 Task: Select Pink Colour To Highlight The Text
Action: Mouse pressed left at (50, 7)
Screenshot: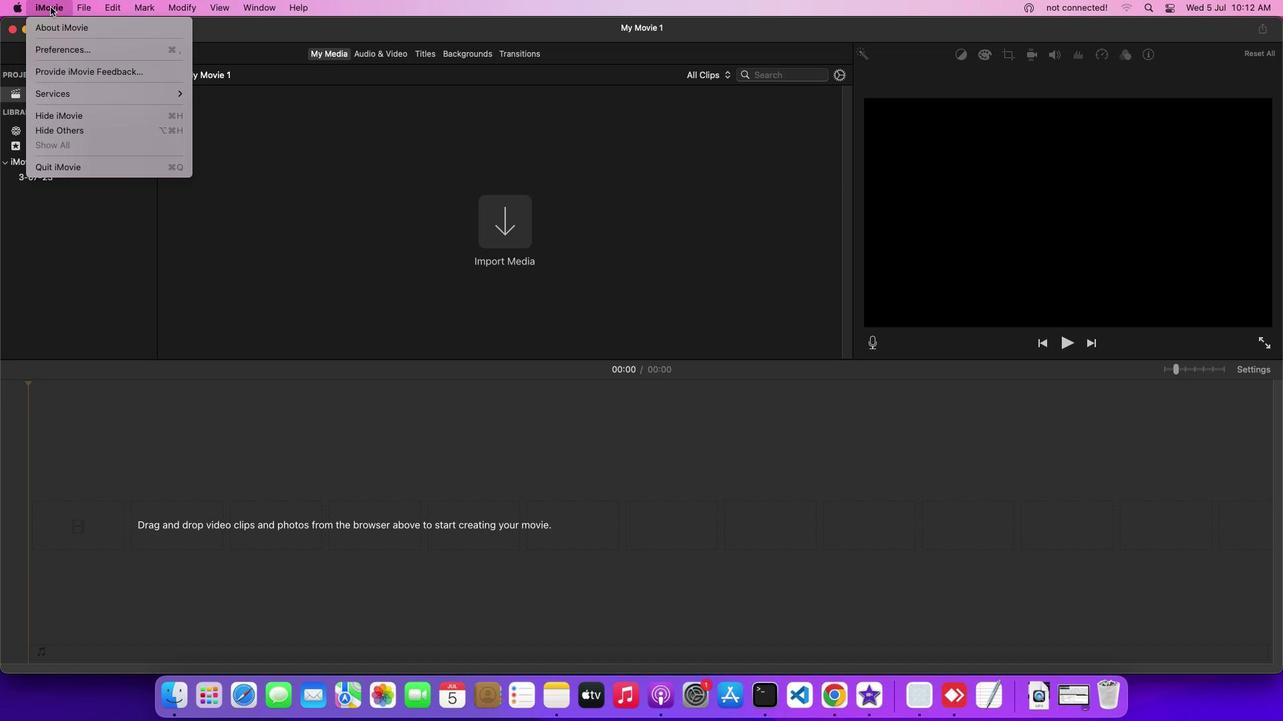 
Action: Mouse moved to (54, 27)
Screenshot: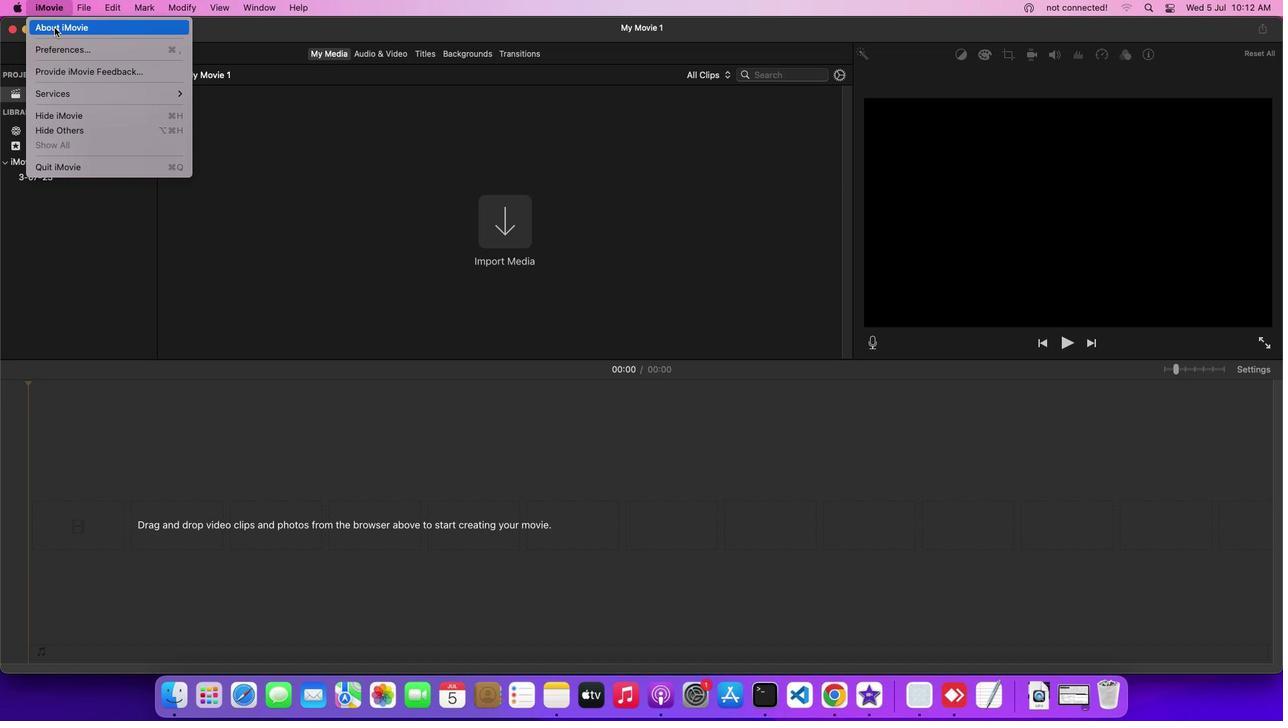 
Action: Mouse pressed left at (54, 27)
Screenshot: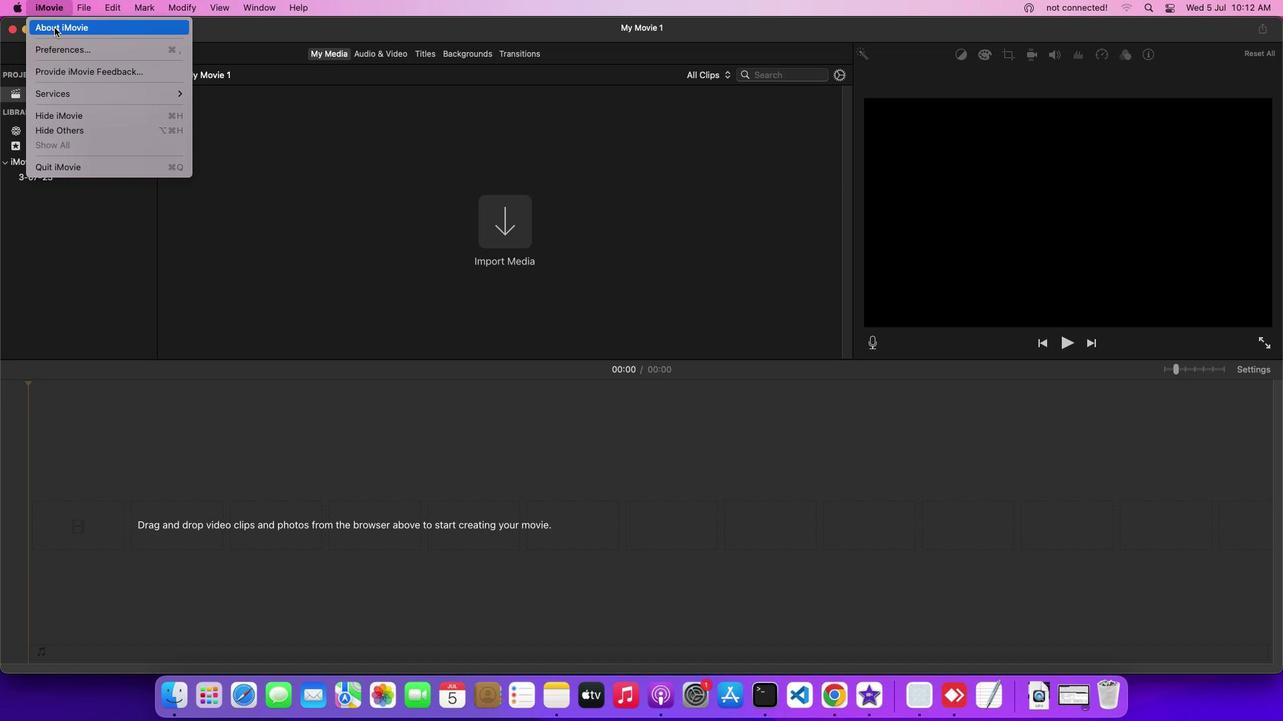 
Action: Mouse moved to (775, 393)
Screenshot: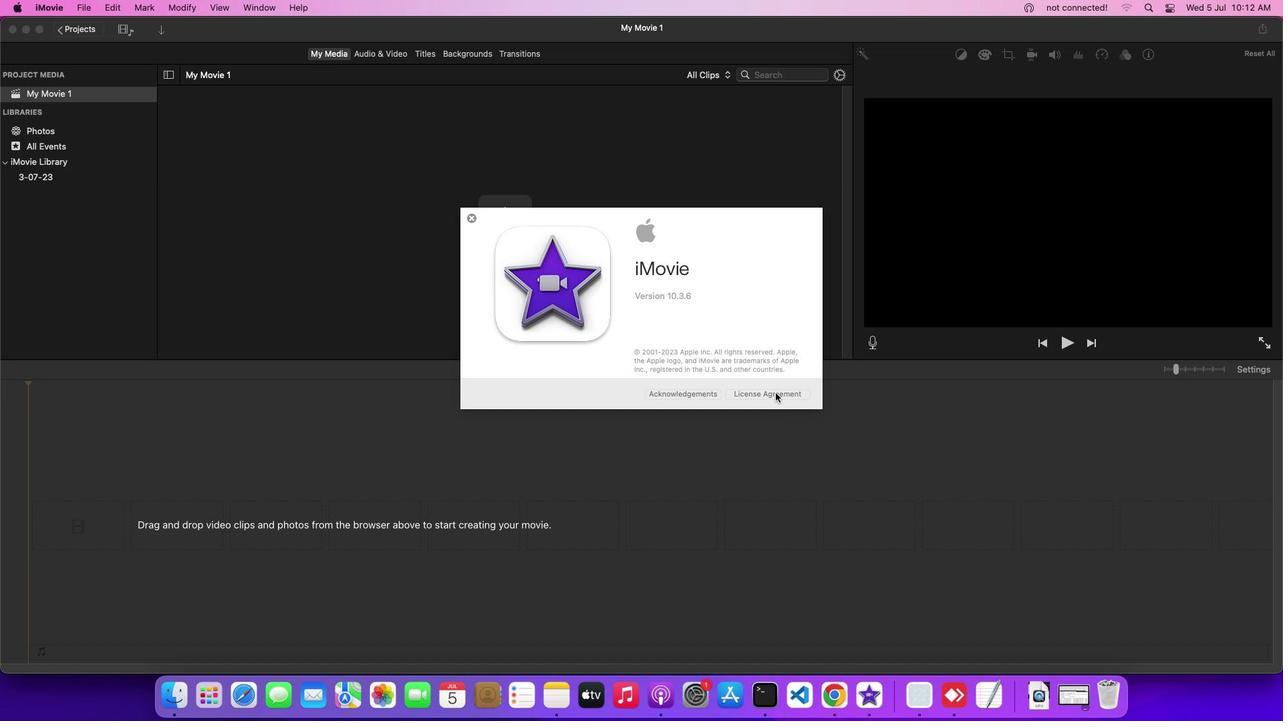 
Action: Mouse pressed left at (775, 393)
Screenshot: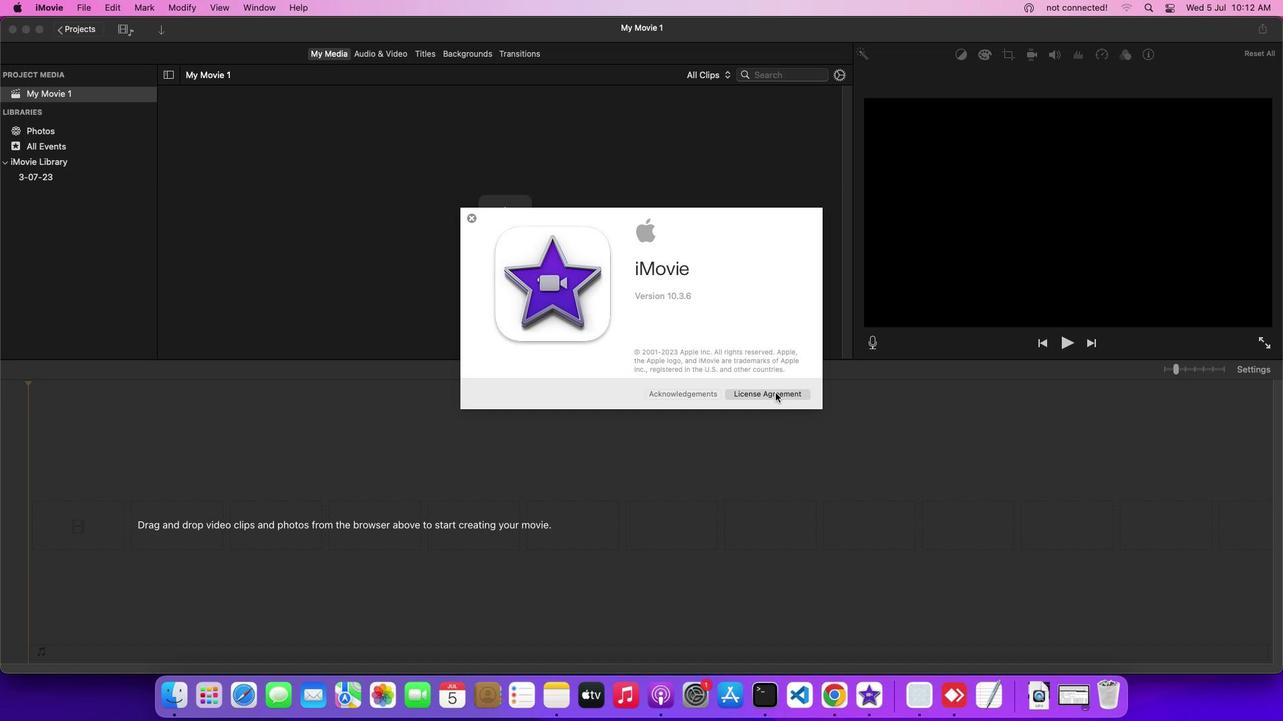 
Action: Mouse moved to (692, 36)
Screenshot: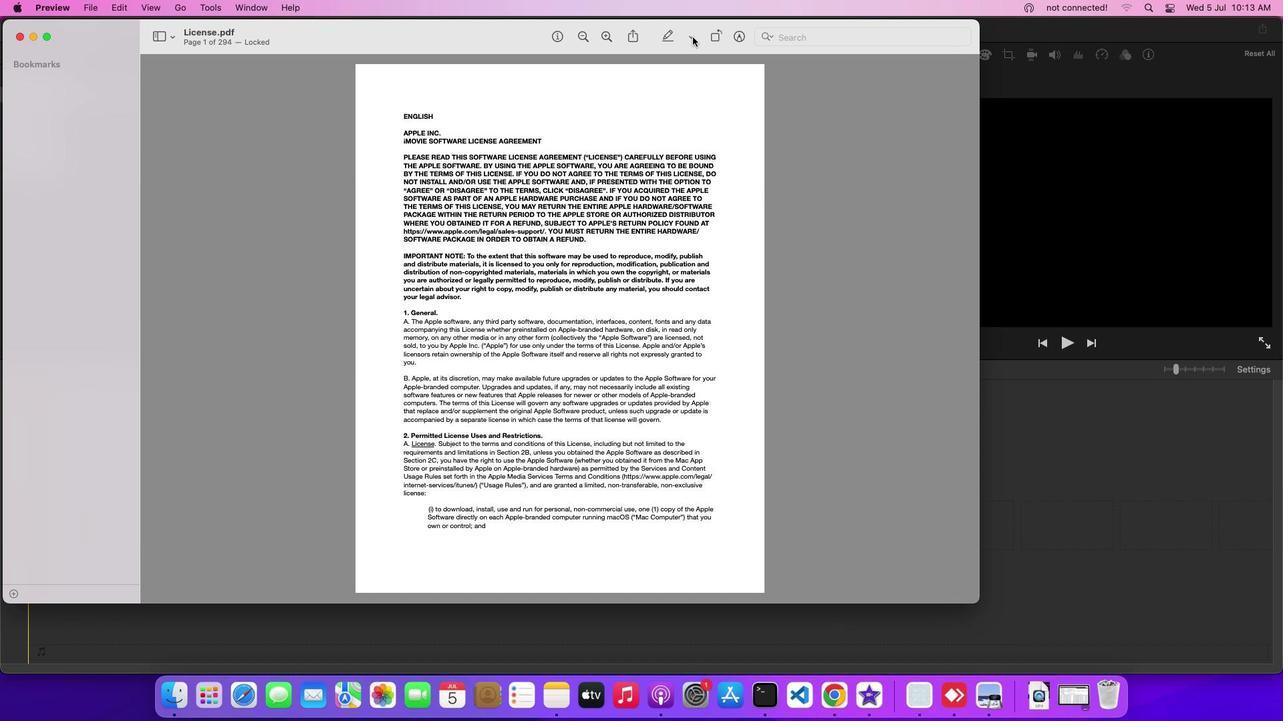 
Action: Mouse pressed left at (692, 36)
Screenshot: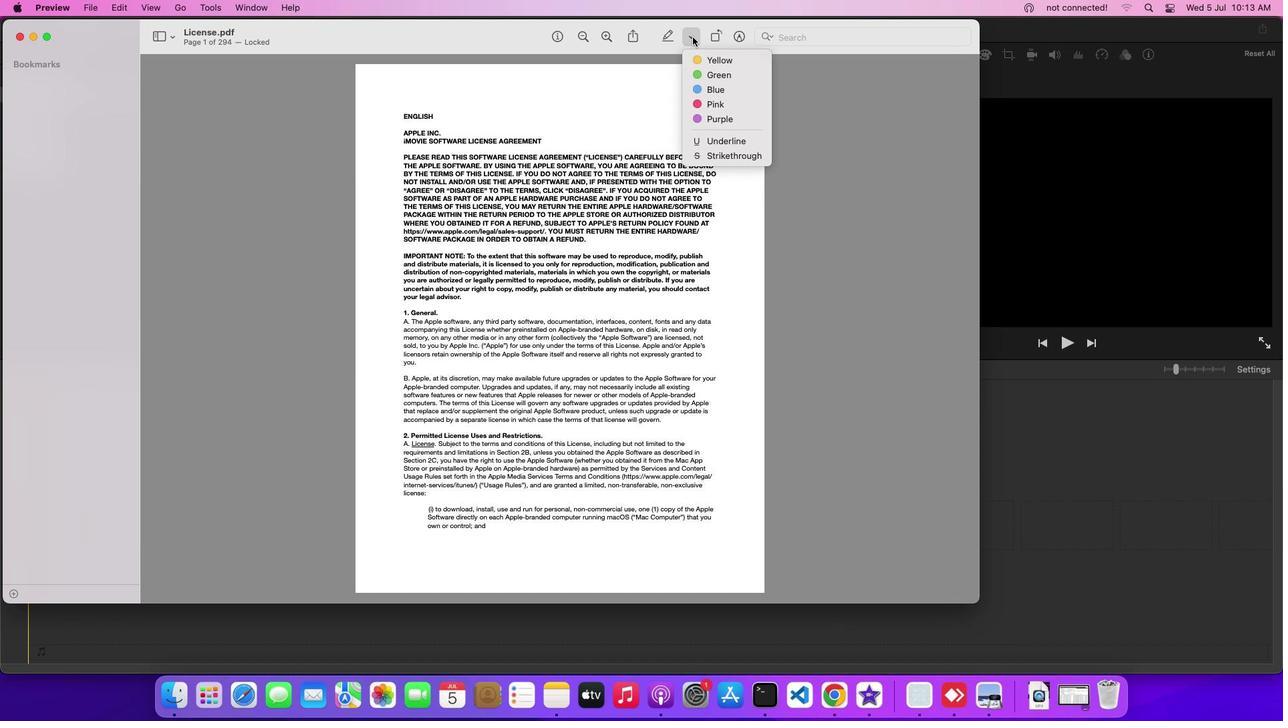 
Action: Mouse moved to (700, 100)
Screenshot: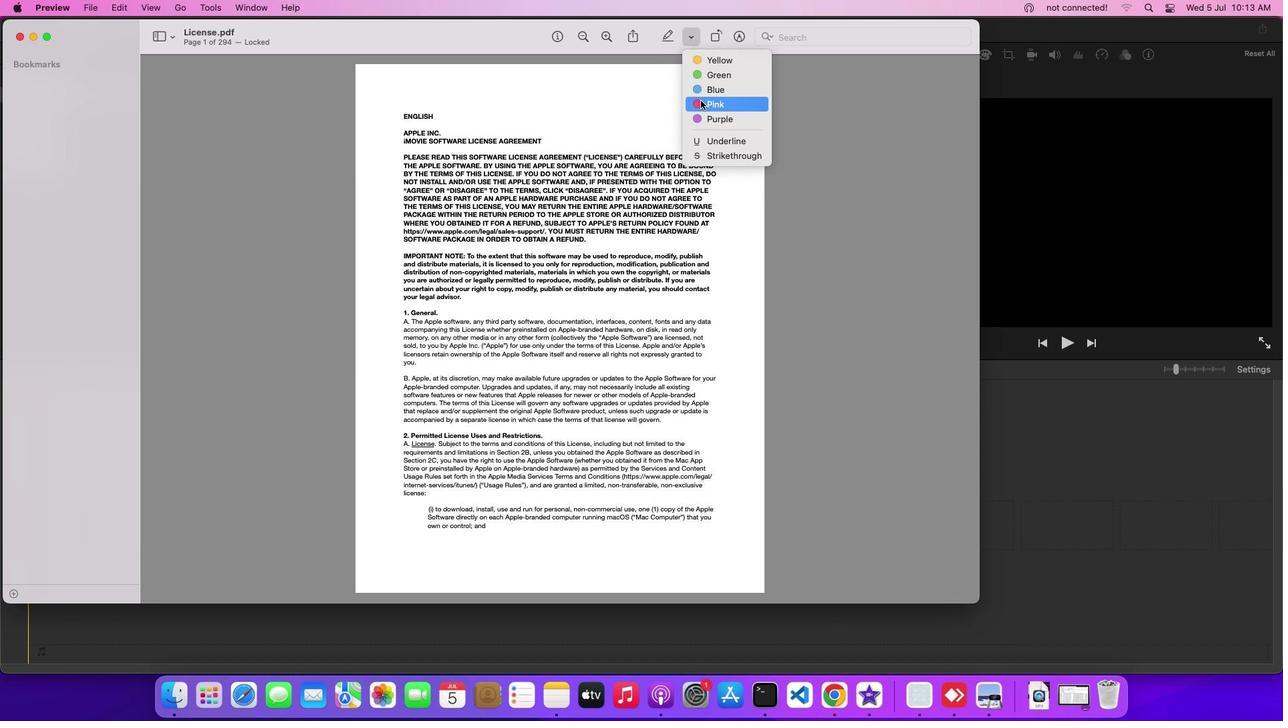
Action: Mouse pressed left at (700, 100)
Screenshot: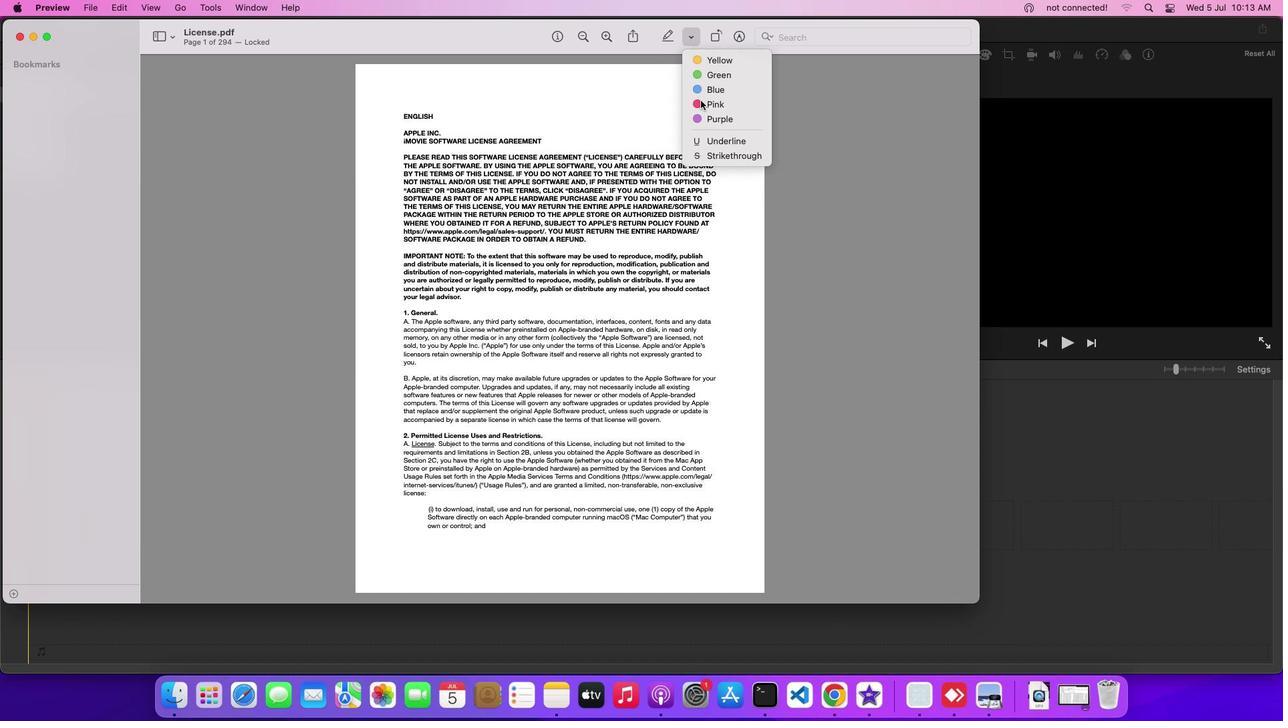 
Action: Mouse moved to (700, 100)
Screenshot: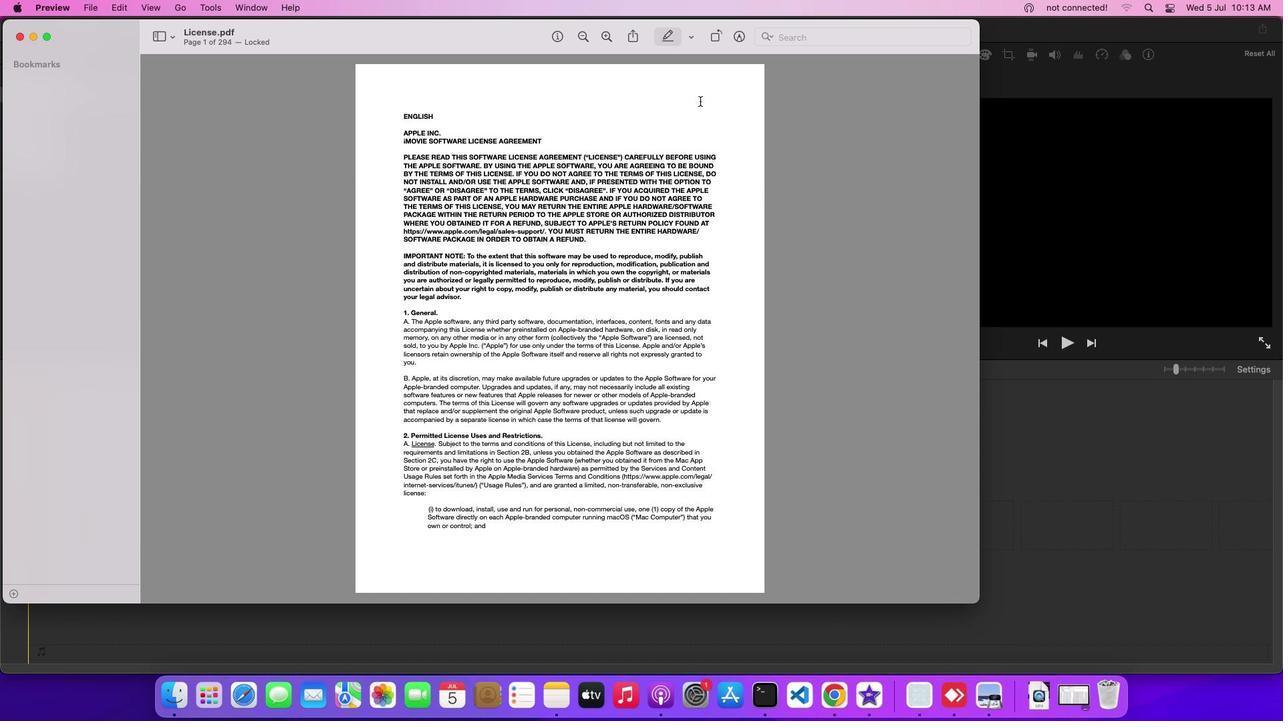 
